 Task: Open the mutual NDA by legalzoom & docusign template from the template gallery.
Action: Mouse moved to (42, 90)
Screenshot: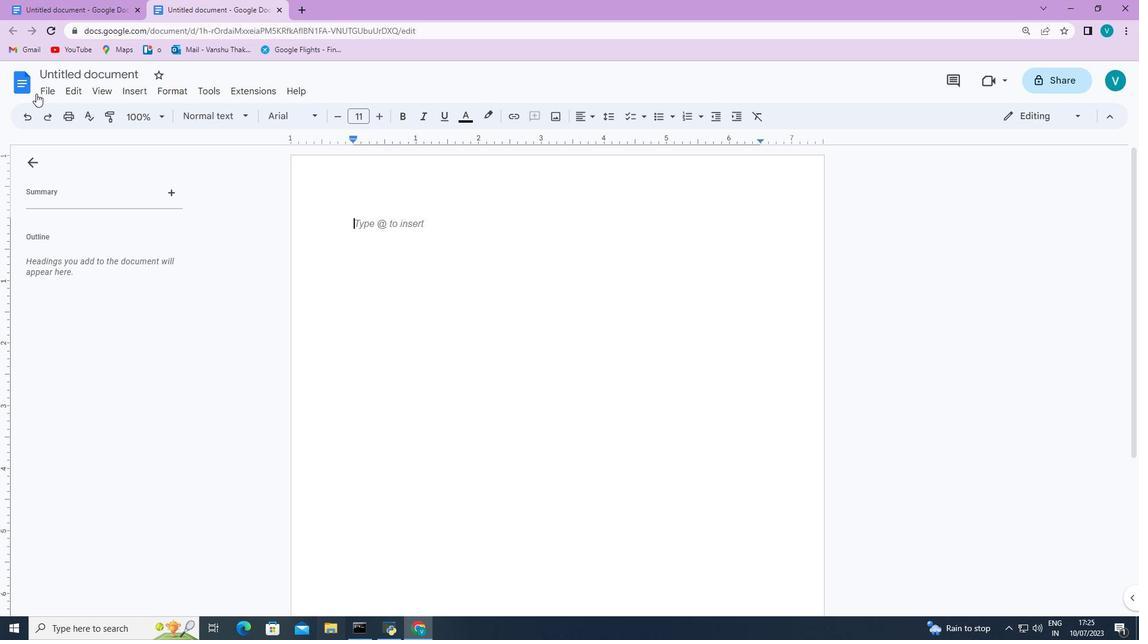 
Action: Mouse pressed left at (42, 90)
Screenshot: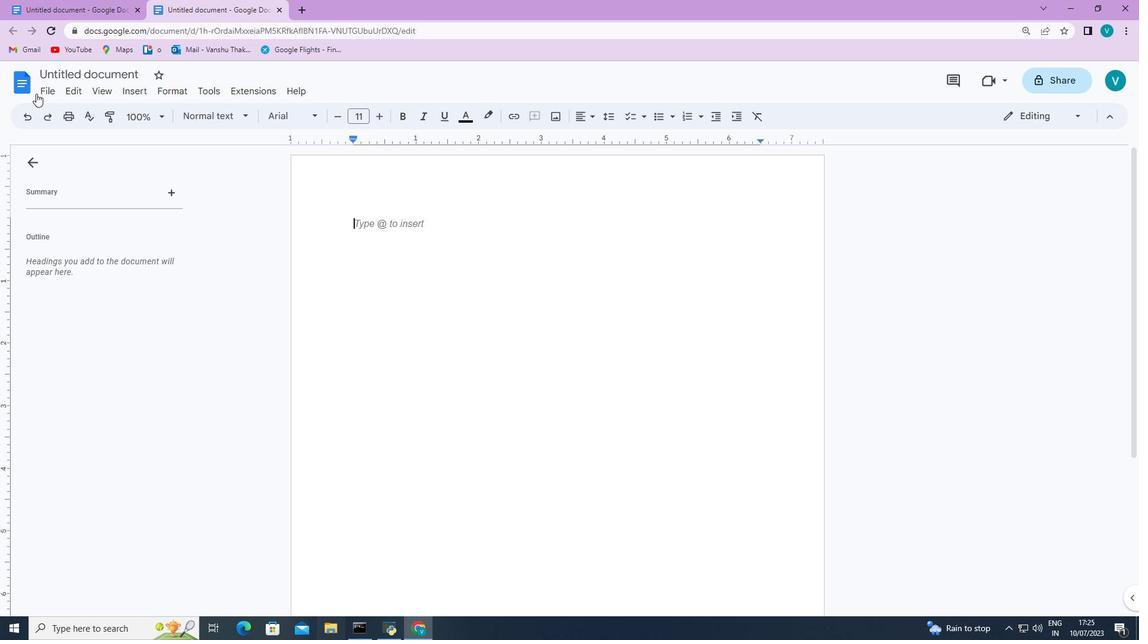 
Action: Mouse moved to (274, 138)
Screenshot: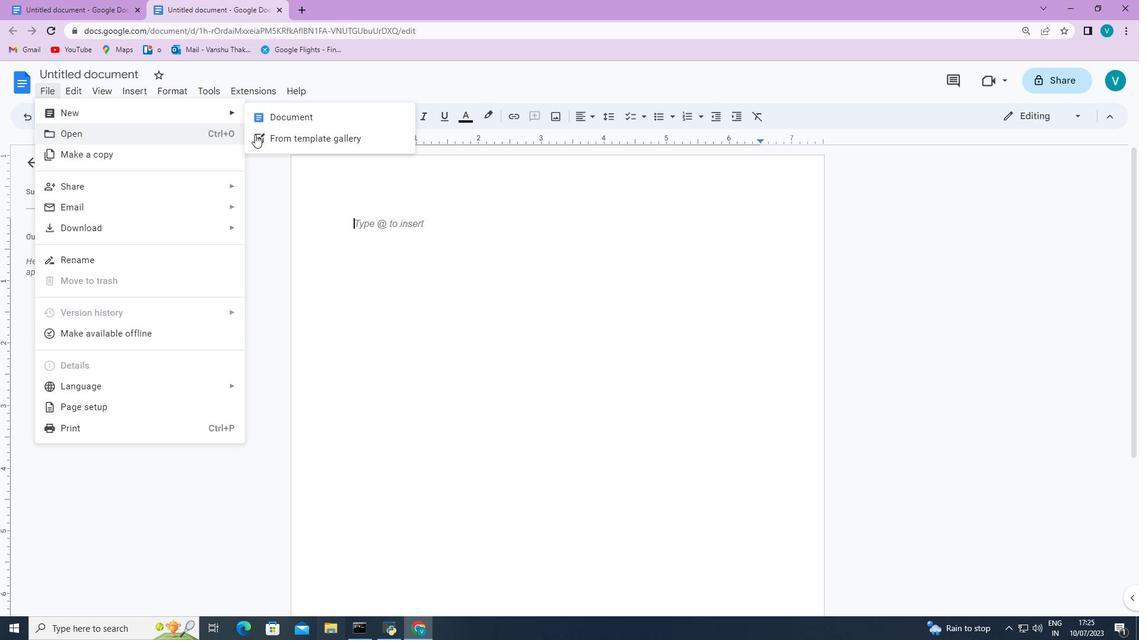 
Action: Mouse pressed left at (274, 138)
Screenshot: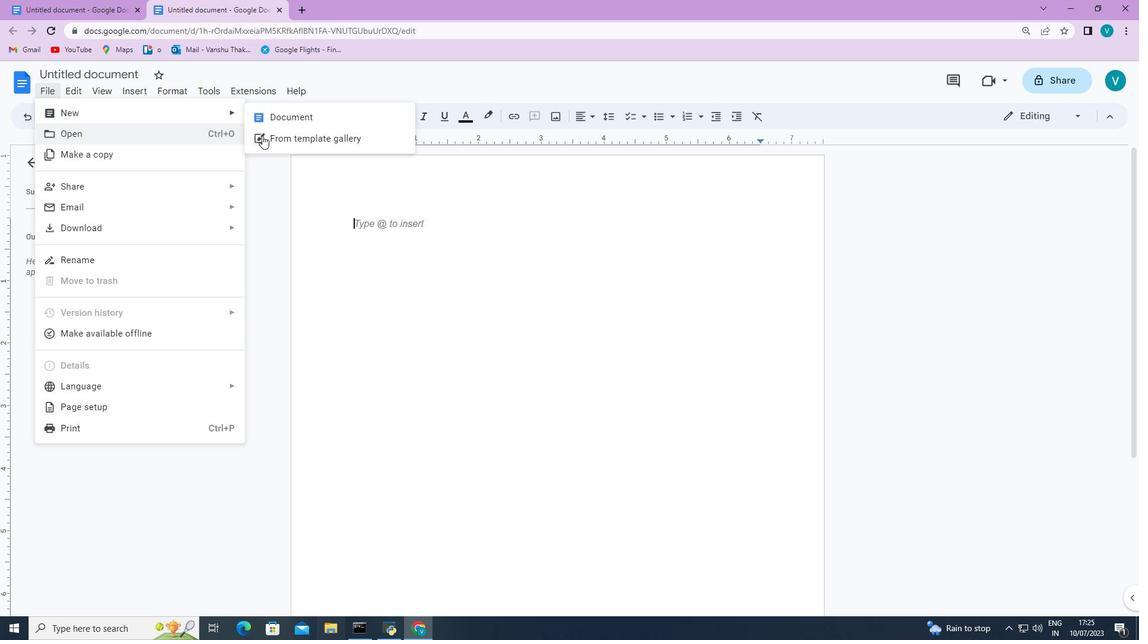 
Action: Mouse moved to (579, 298)
Screenshot: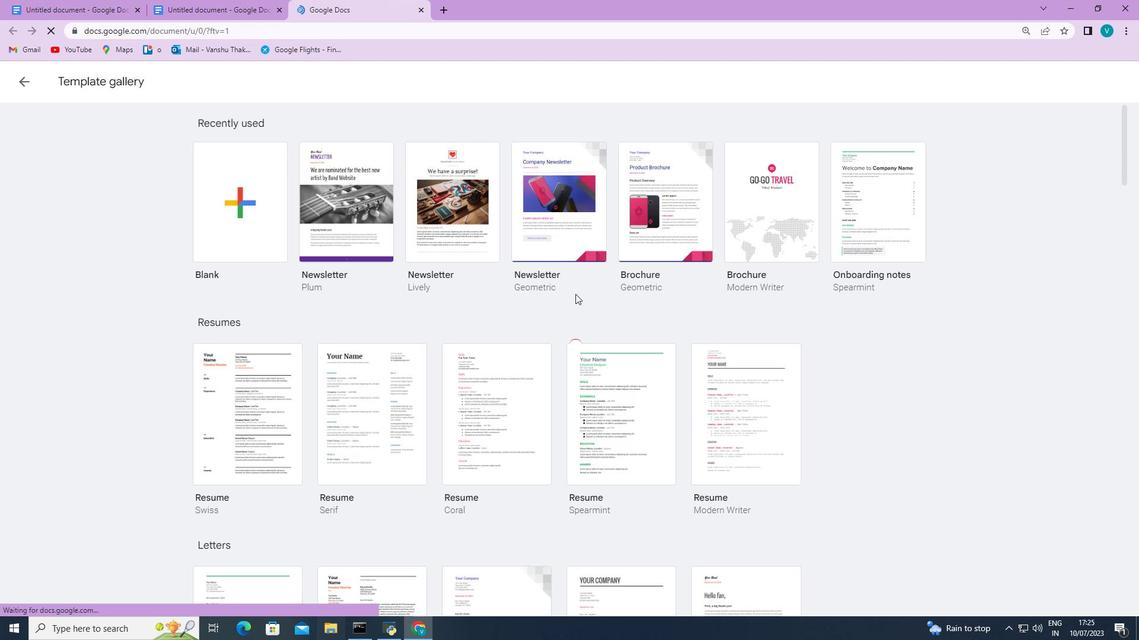 
Action: Mouse scrolled (579, 297) with delta (0, 0)
Screenshot: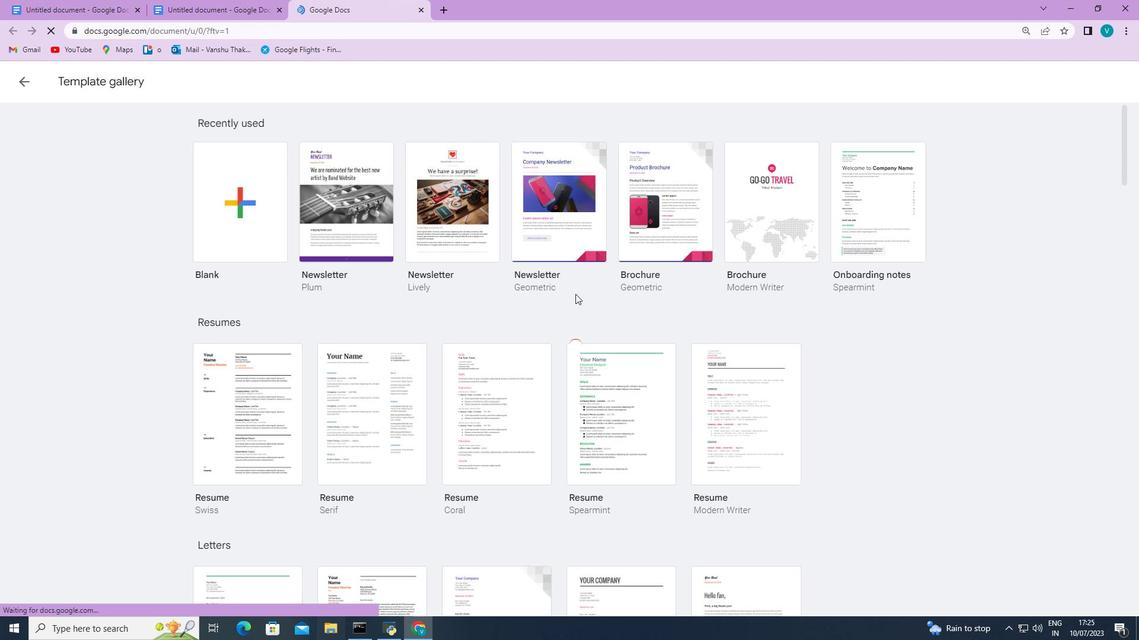 
Action: Mouse moved to (579, 299)
Screenshot: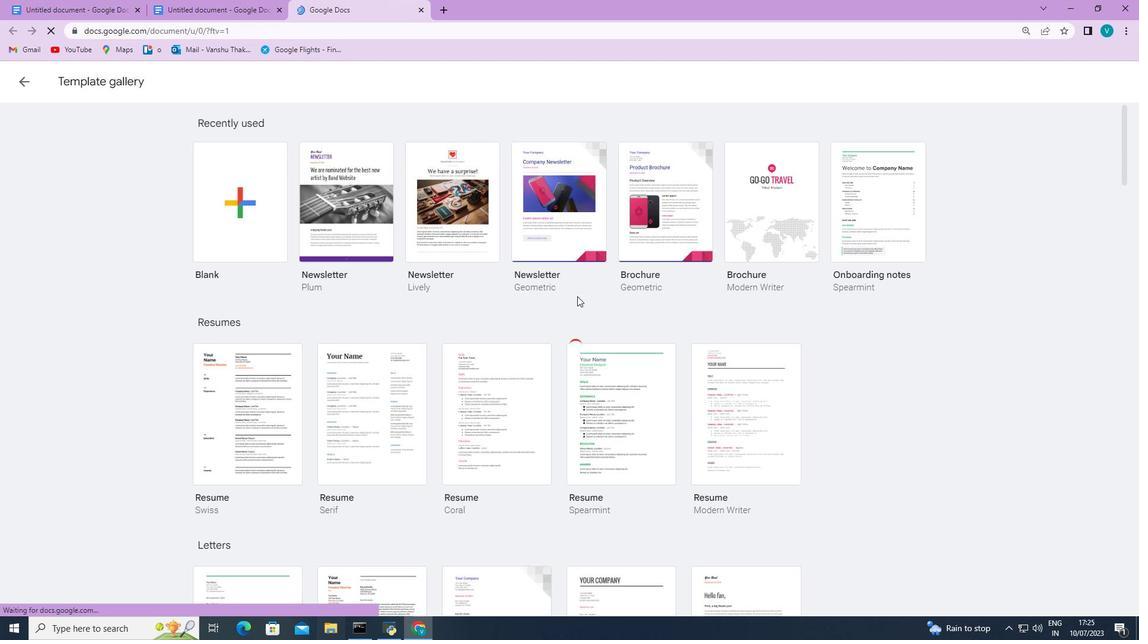 
Action: Mouse scrolled (579, 298) with delta (0, 0)
Screenshot: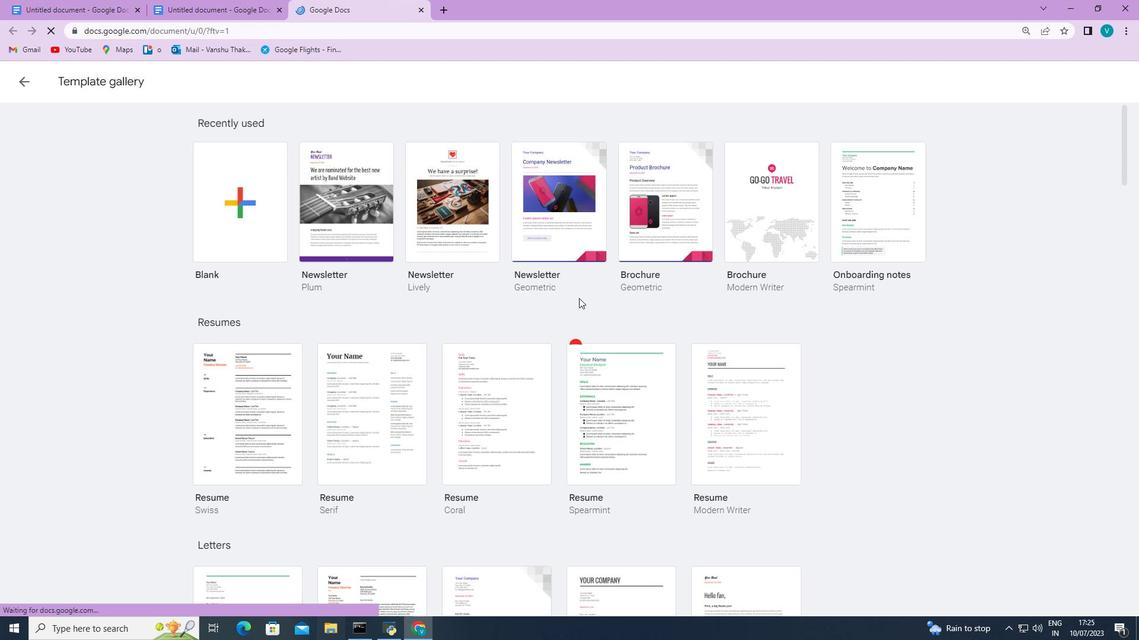 
Action: Mouse scrolled (579, 298) with delta (0, 0)
Screenshot: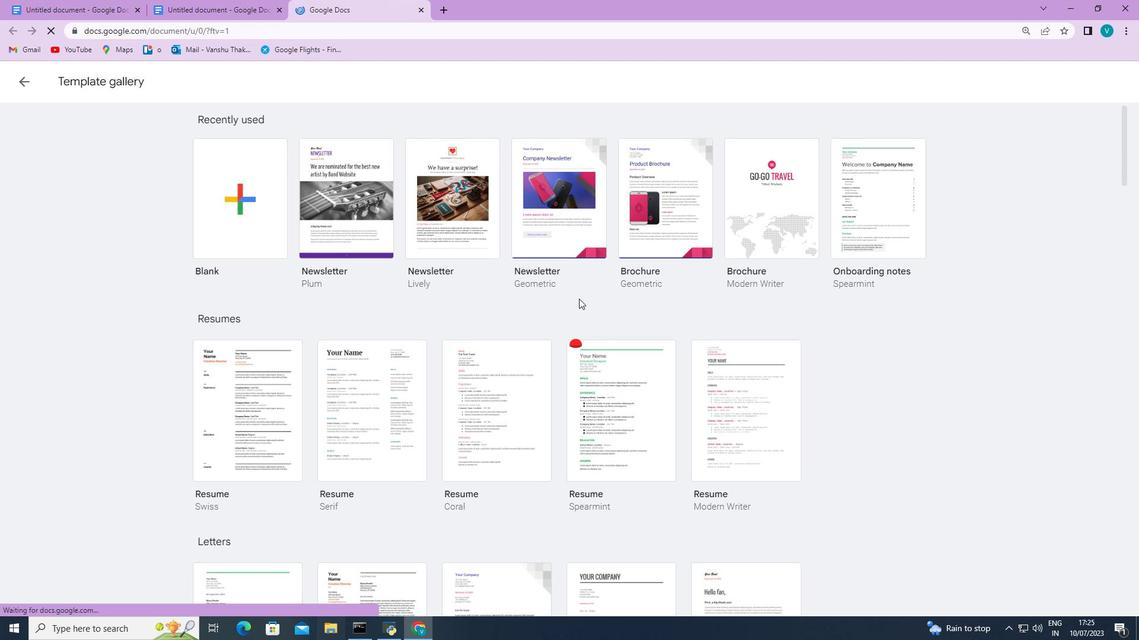 
Action: Mouse scrolled (579, 298) with delta (0, 0)
Screenshot: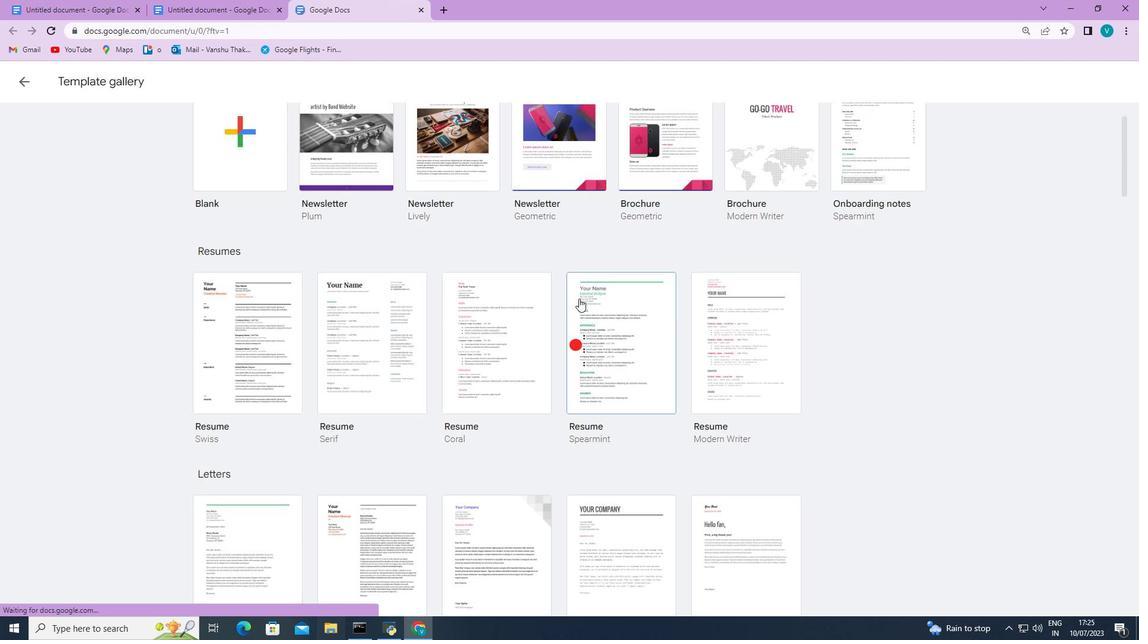 
Action: Mouse scrolled (579, 298) with delta (0, 0)
Screenshot: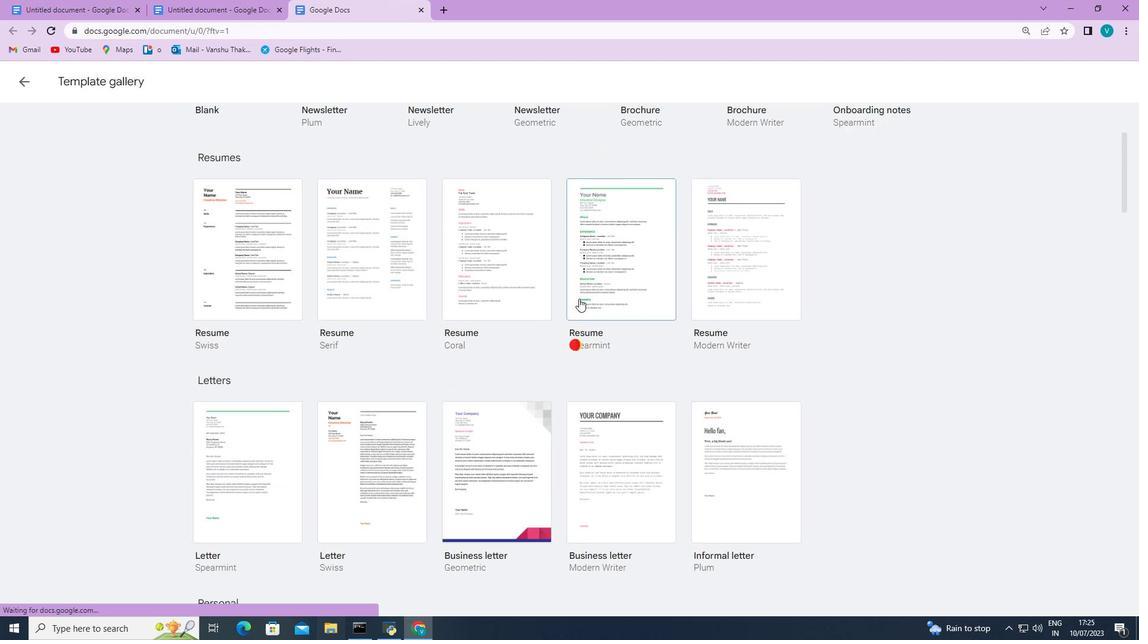 
Action: Mouse moved to (579, 299)
Screenshot: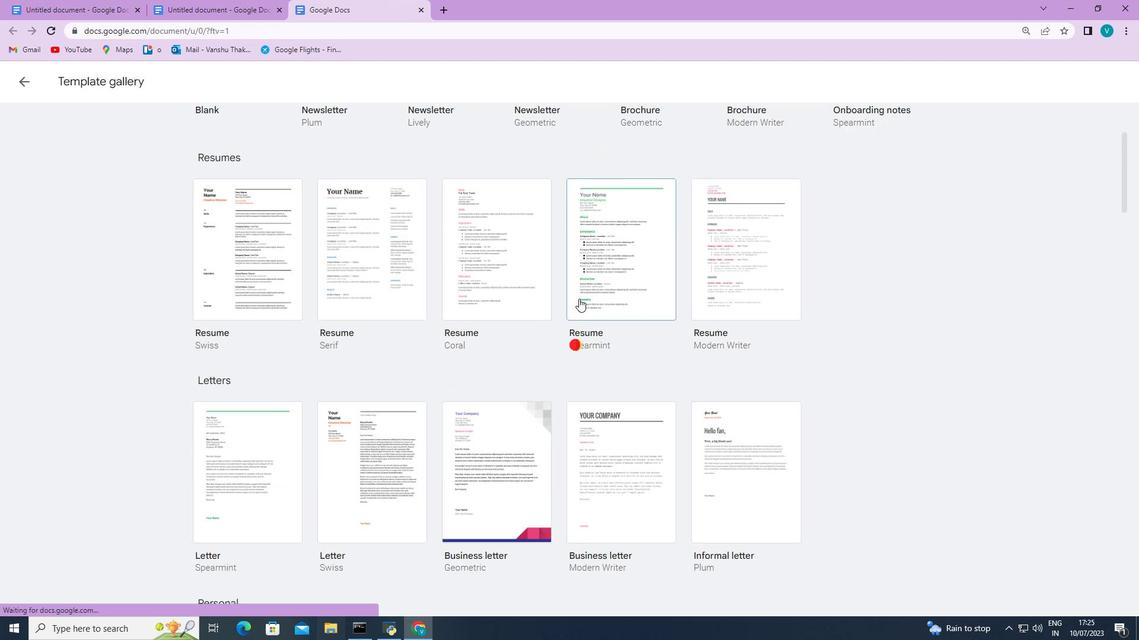 
Action: Mouse scrolled (579, 298) with delta (0, 0)
Screenshot: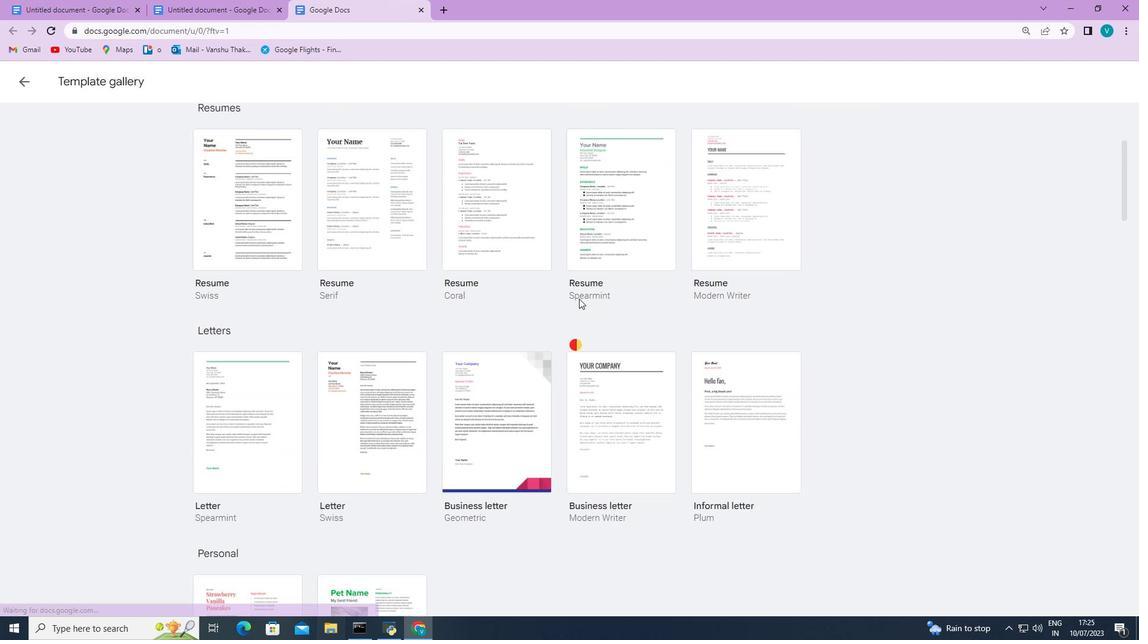 
Action: Mouse scrolled (579, 298) with delta (0, 0)
Screenshot: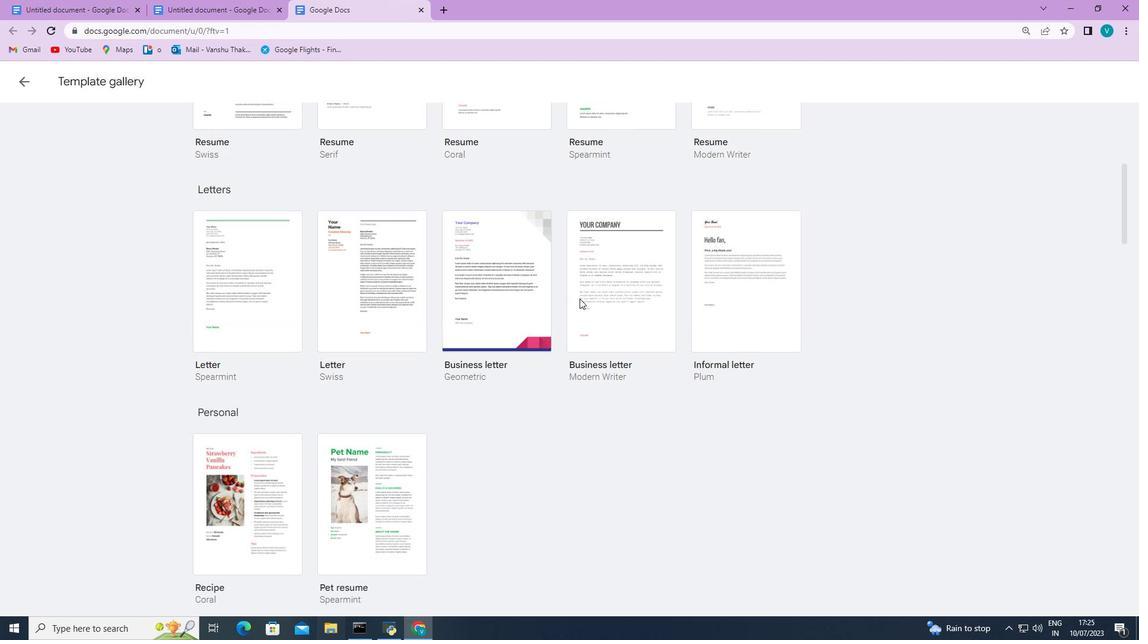 
Action: Mouse scrolled (579, 298) with delta (0, 0)
Screenshot: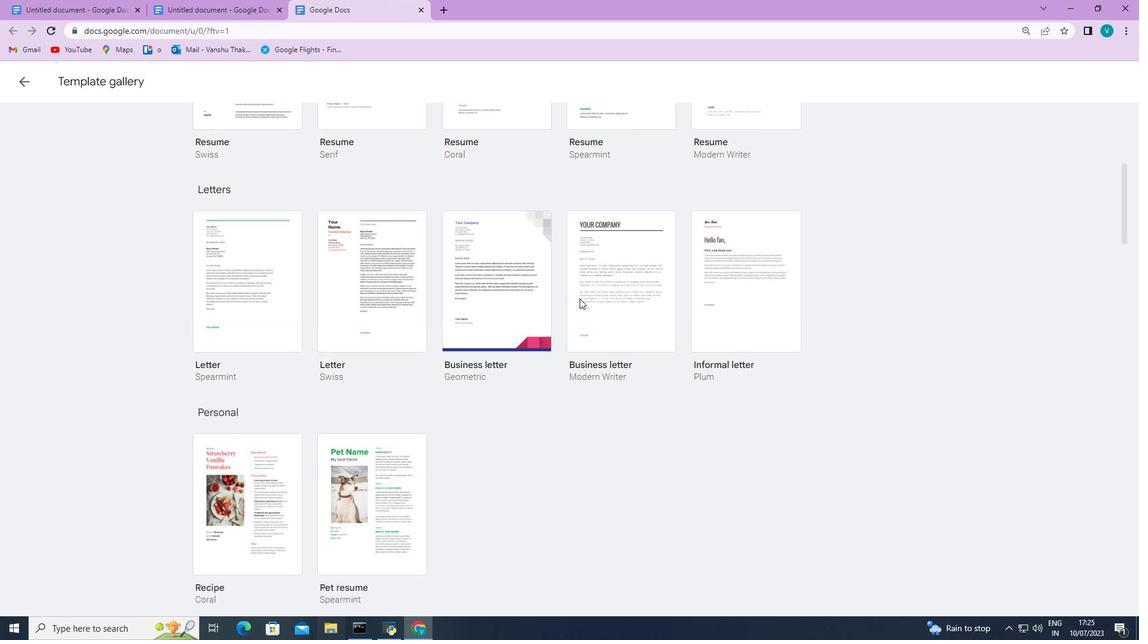 
Action: Mouse scrolled (579, 298) with delta (0, 0)
Screenshot: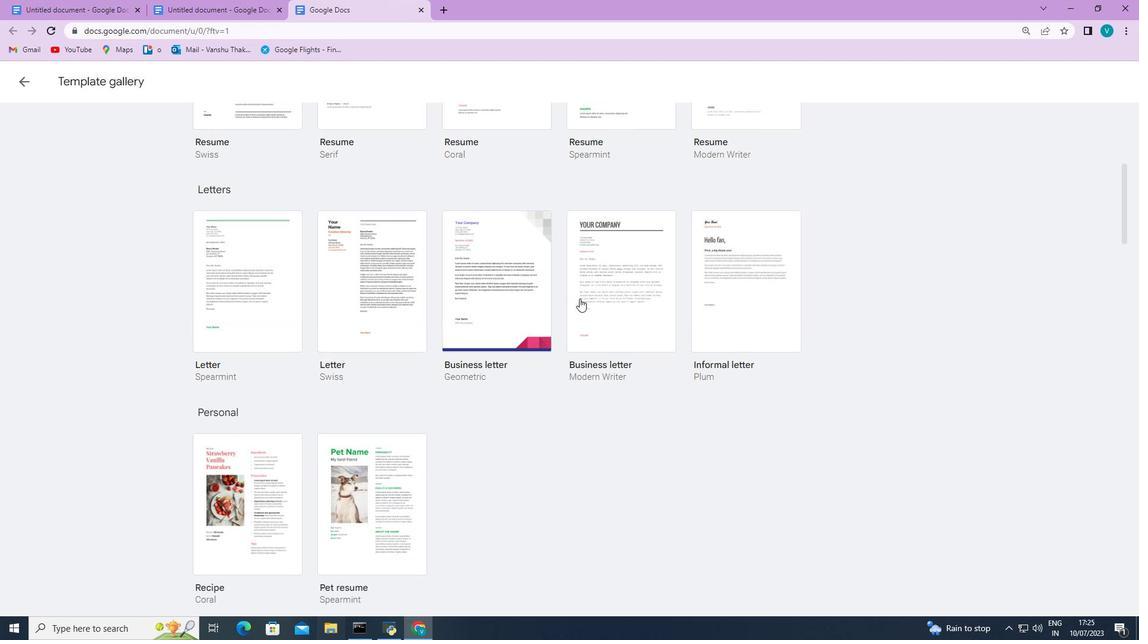 
Action: Mouse scrolled (579, 298) with delta (0, 0)
Screenshot: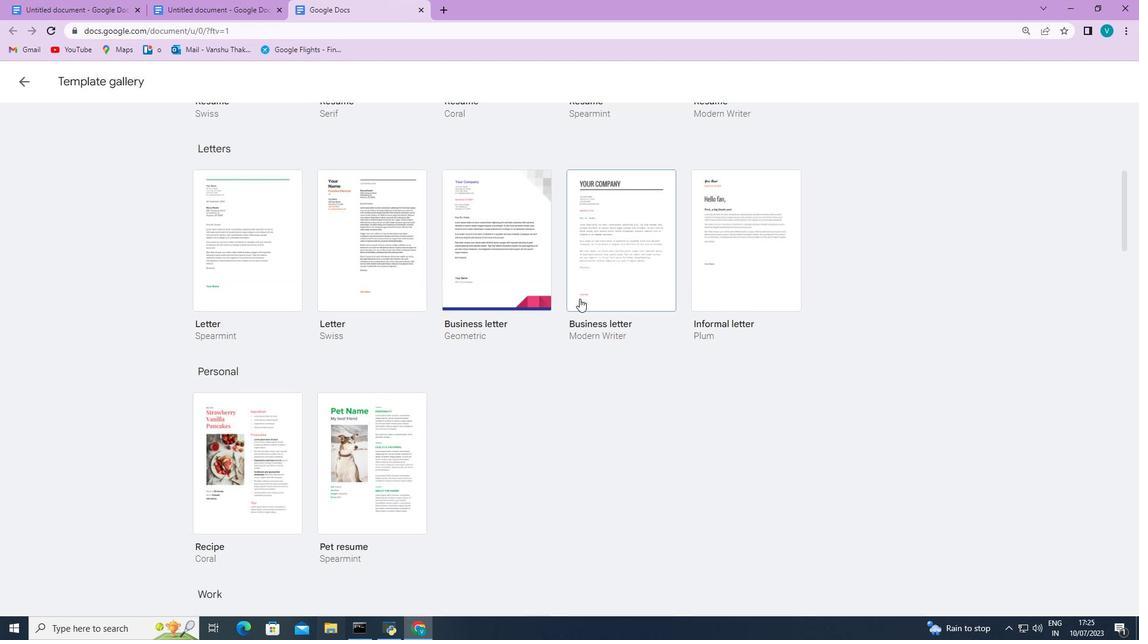 
Action: Mouse scrolled (579, 298) with delta (0, 0)
Screenshot: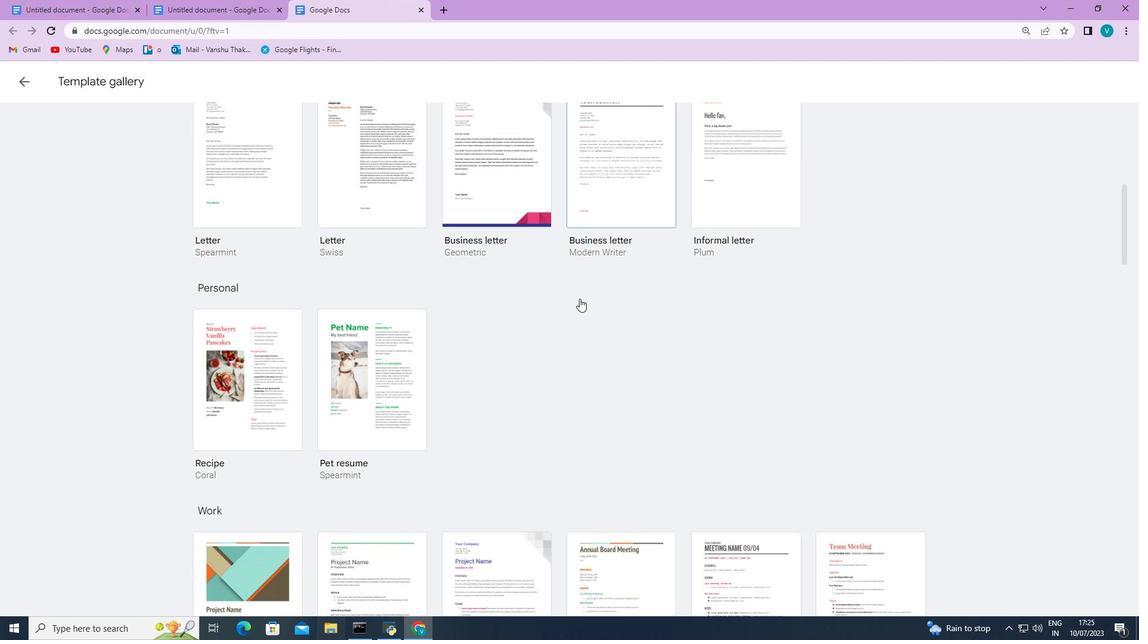 
Action: Mouse scrolled (579, 298) with delta (0, 0)
Screenshot: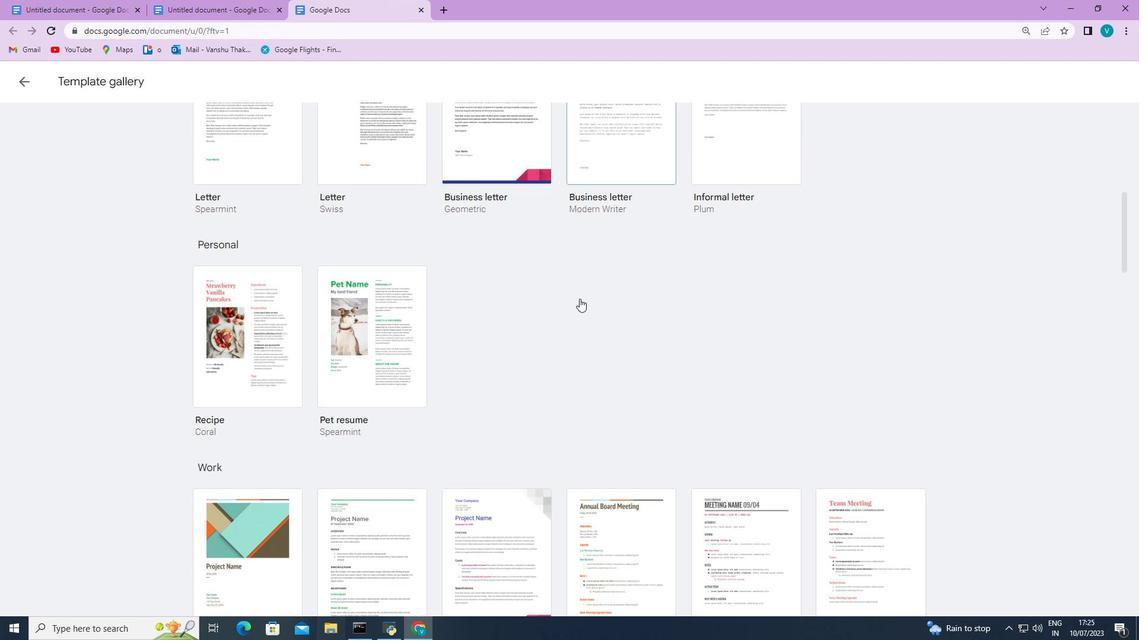 
Action: Mouse scrolled (579, 298) with delta (0, 0)
Screenshot: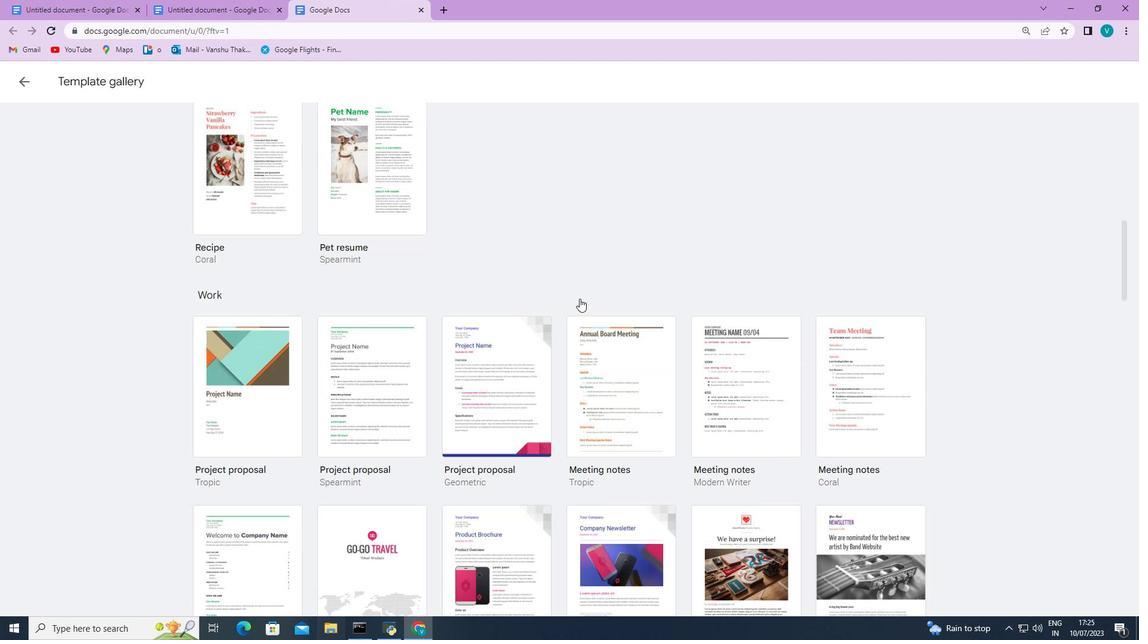 
Action: Mouse scrolled (579, 298) with delta (0, 0)
Screenshot: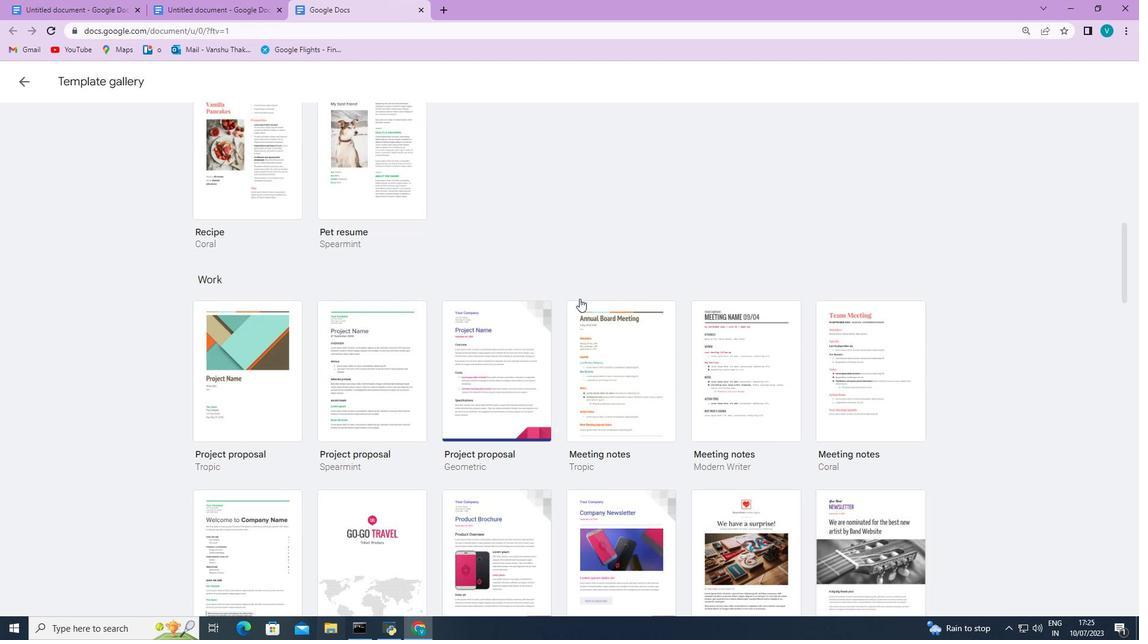 
Action: Mouse scrolled (579, 298) with delta (0, 0)
Screenshot: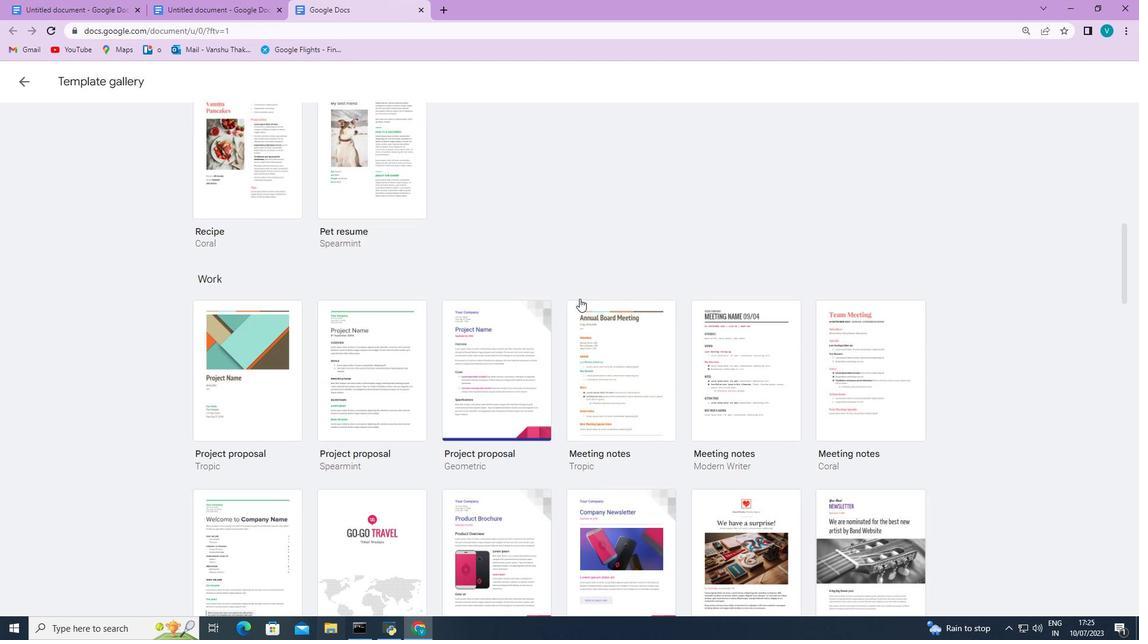 
Action: Mouse scrolled (579, 298) with delta (0, 0)
Screenshot: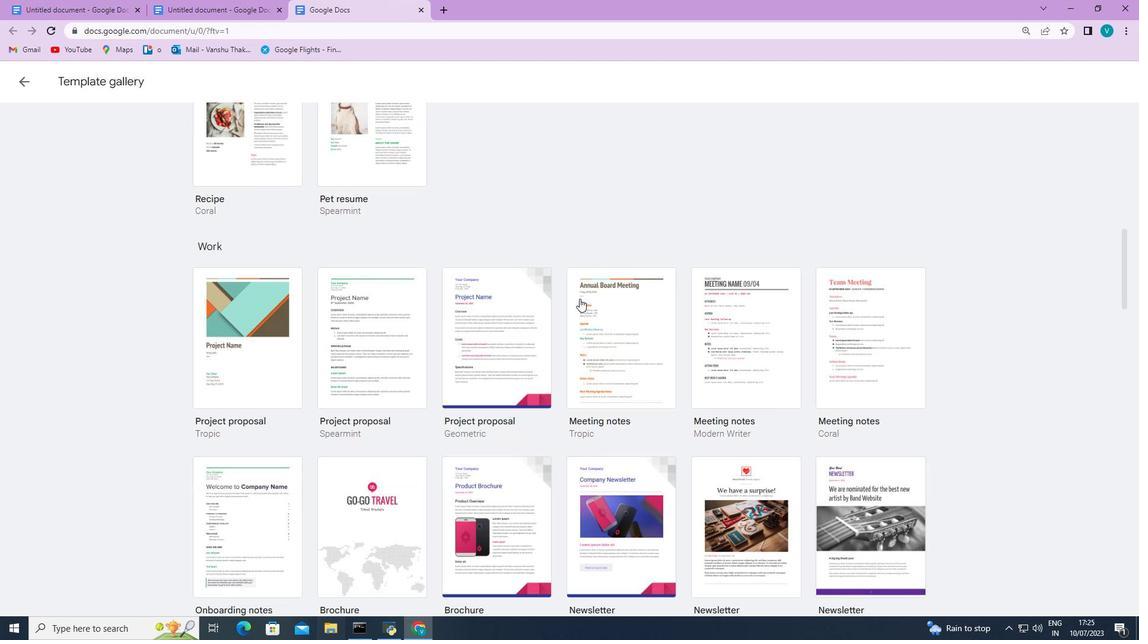 
Action: Mouse scrolled (579, 298) with delta (0, 0)
Screenshot: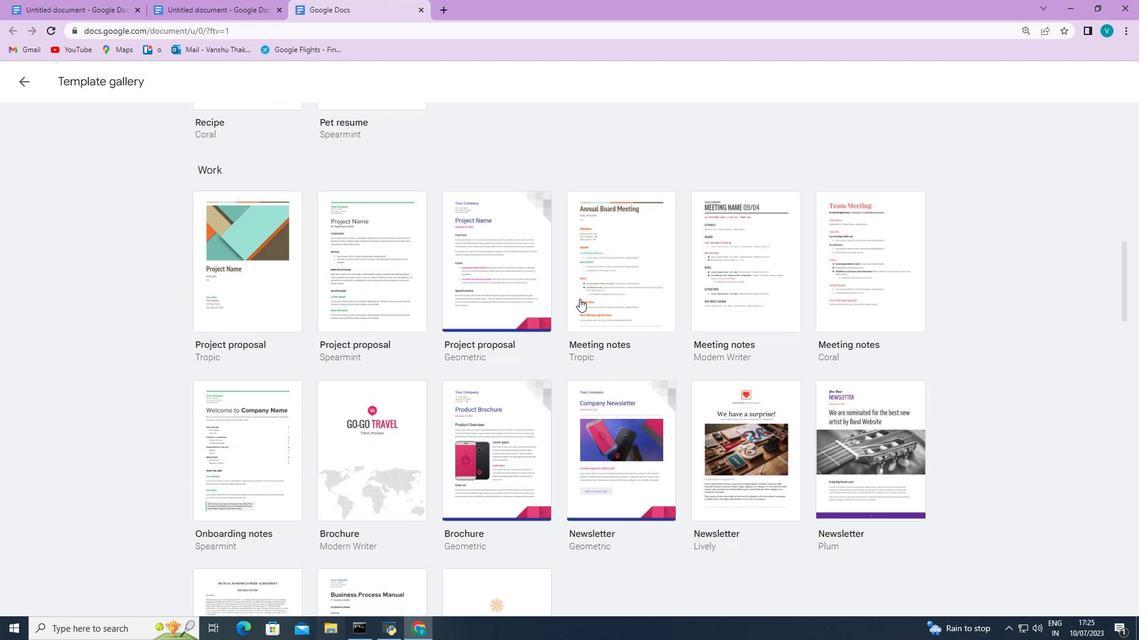 
Action: Mouse scrolled (579, 298) with delta (0, 0)
Screenshot: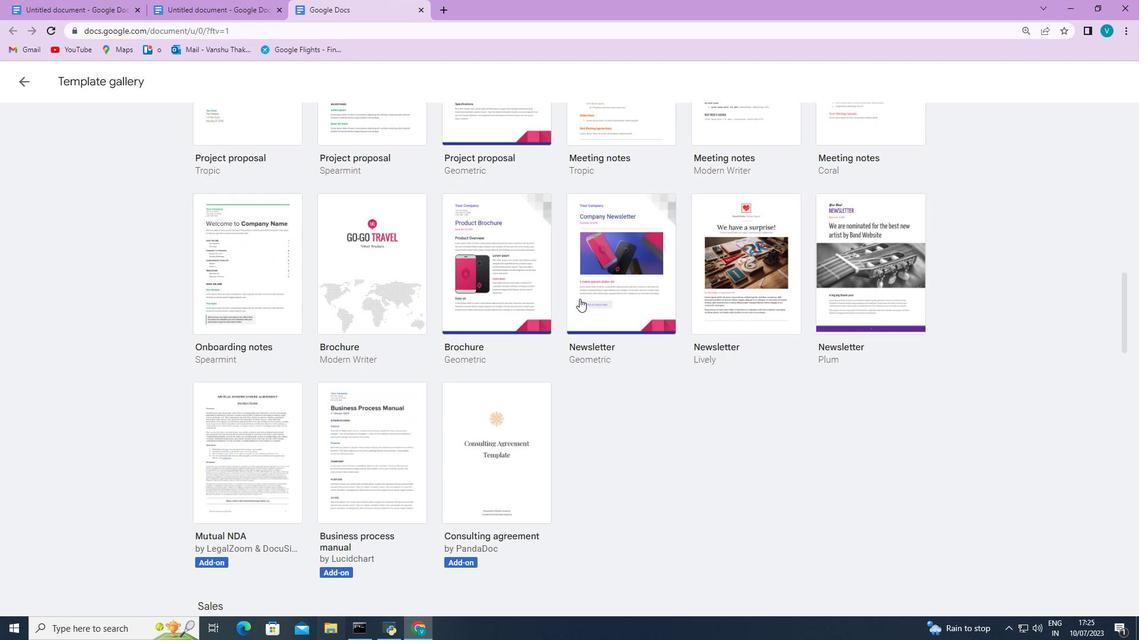 
Action: Mouse moved to (260, 381)
Screenshot: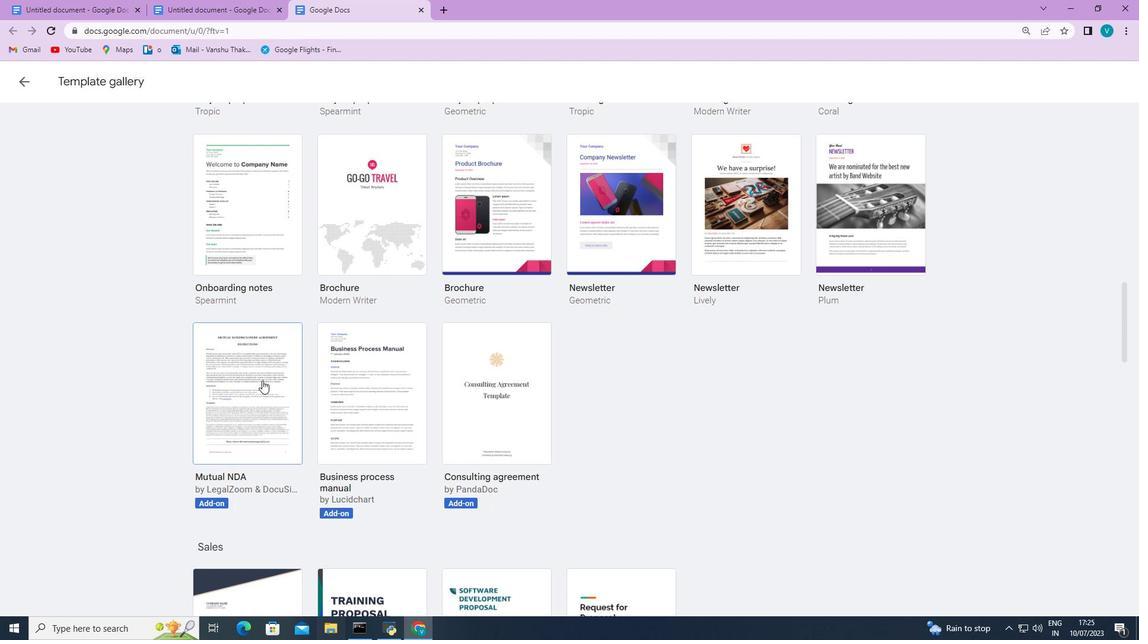 
Action: Mouse pressed left at (260, 381)
Screenshot: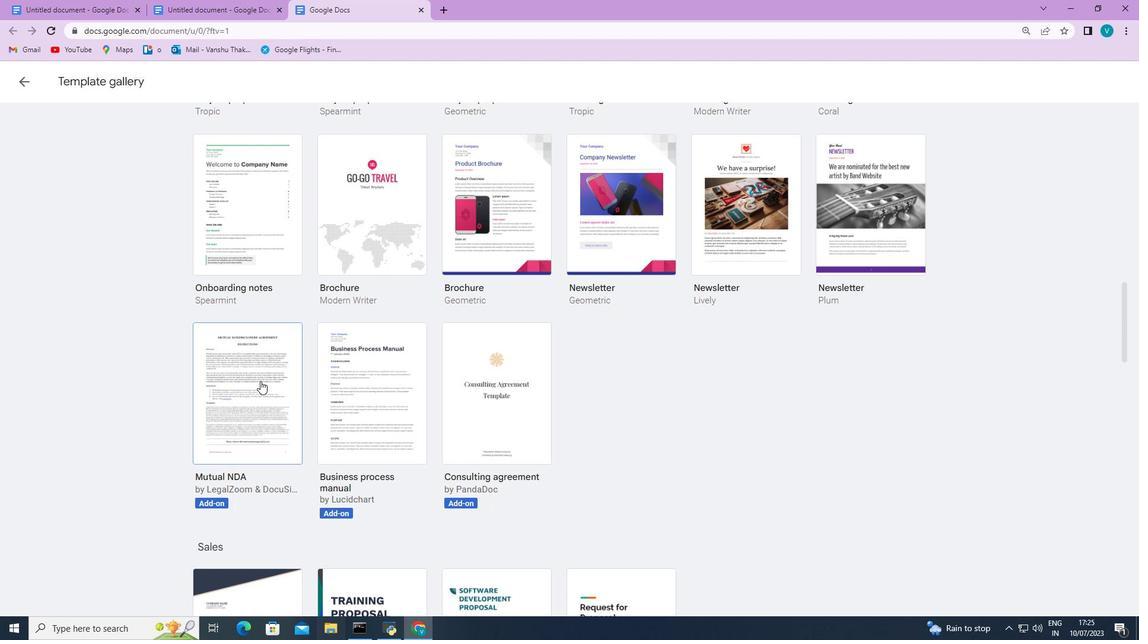 
Action: Mouse moved to (274, 373)
Screenshot: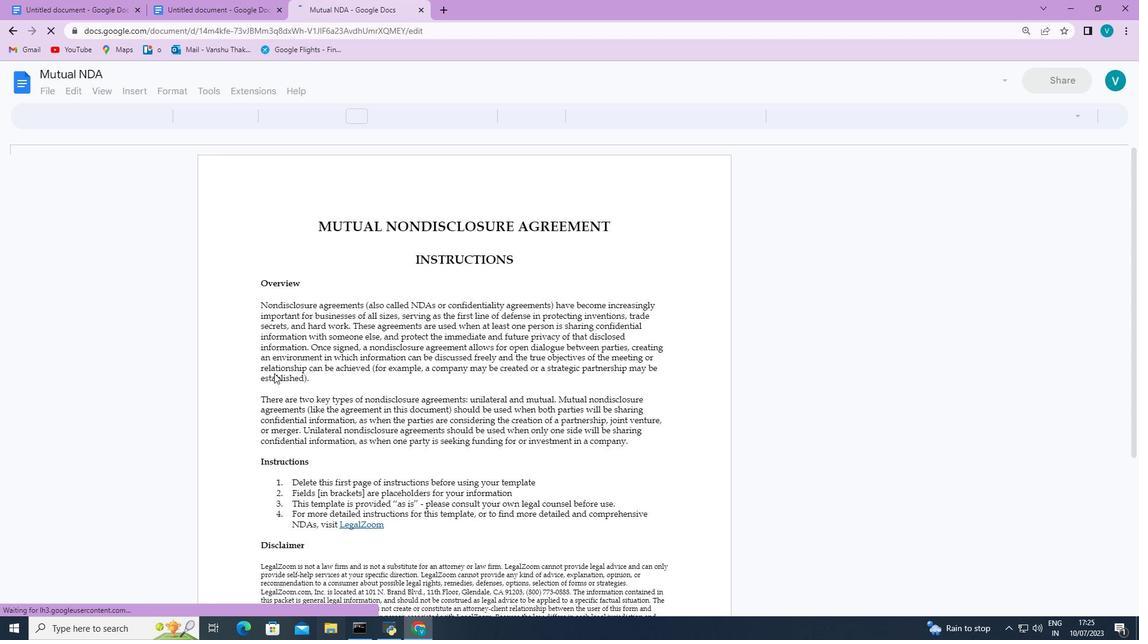 
